 Task: Use the formula "DMIN" in spreadsheet "Project portfolio".
Action: Mouse moved to (430, 376)
Screenshot: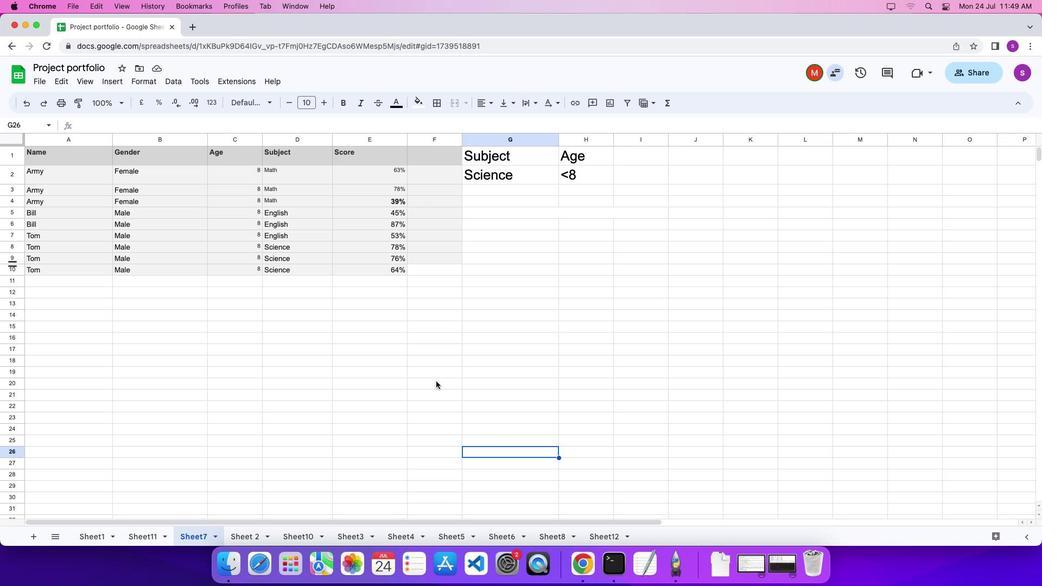 
Action: Mouse pressed left at (430, 376)
Screenshot: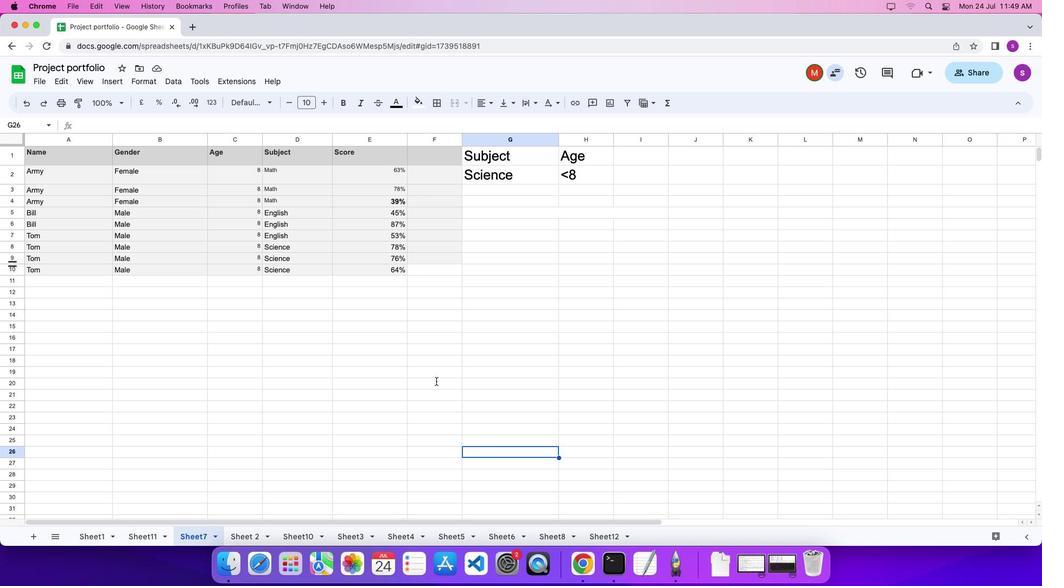 
Action: Mouse pressed left at (430, 376)
Screenshot: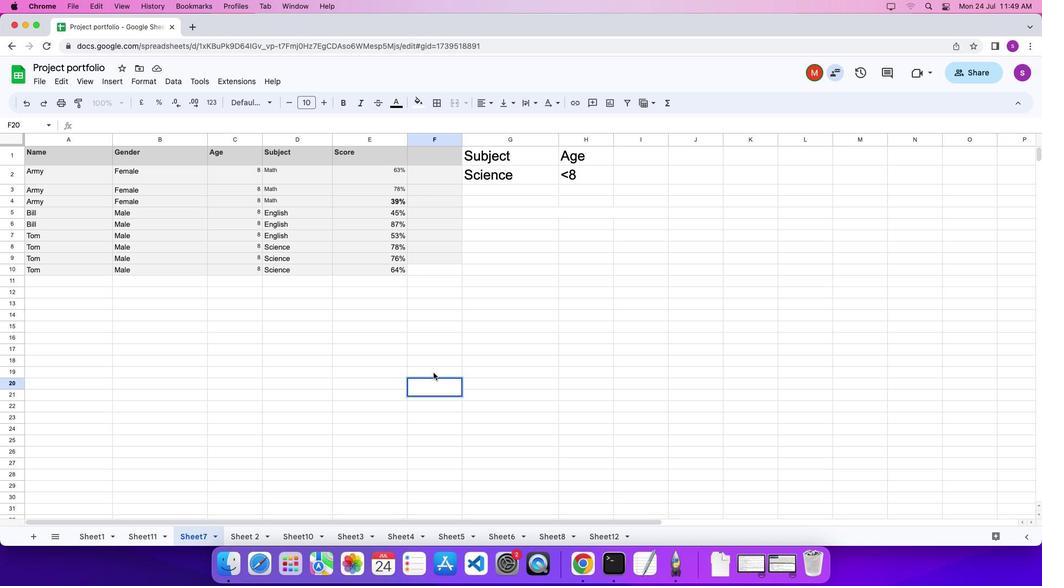 
Action: Mouse pressed left at (430, 376)
Screenshot: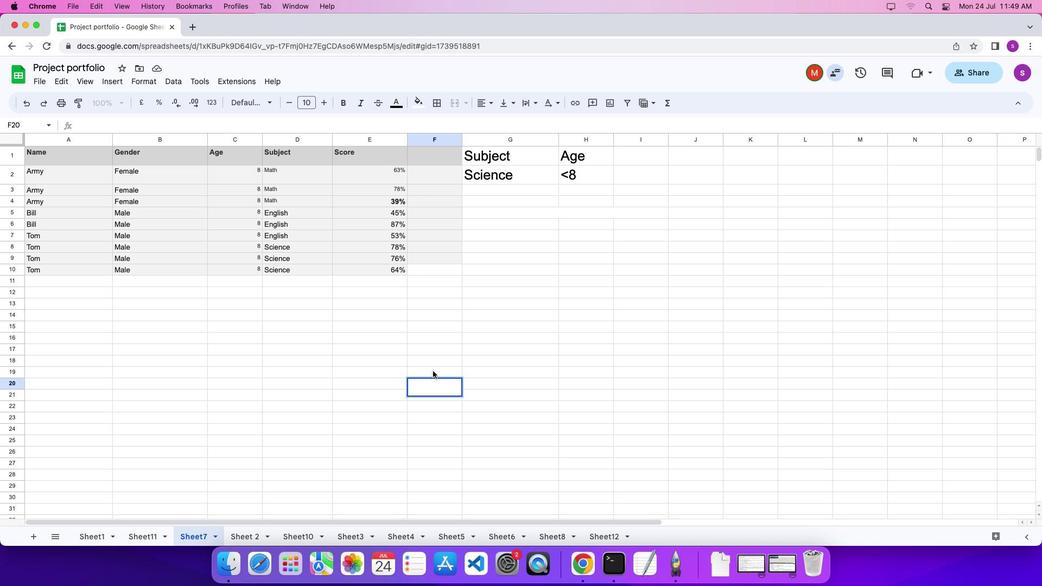 
Action: Mouse moved to (427, 363)
Screenshot: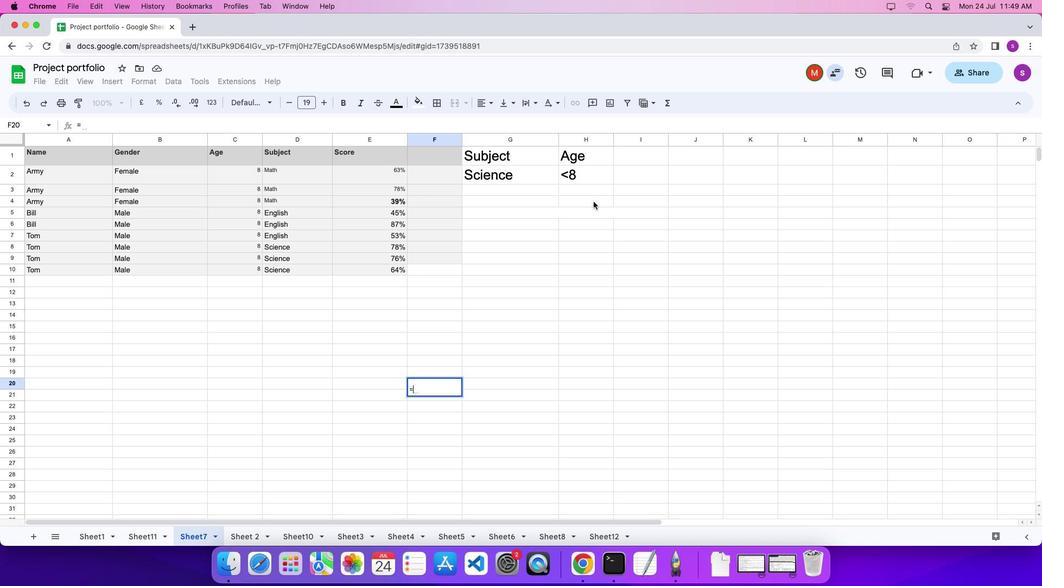 
Action: Key pressed '='
Screenshot: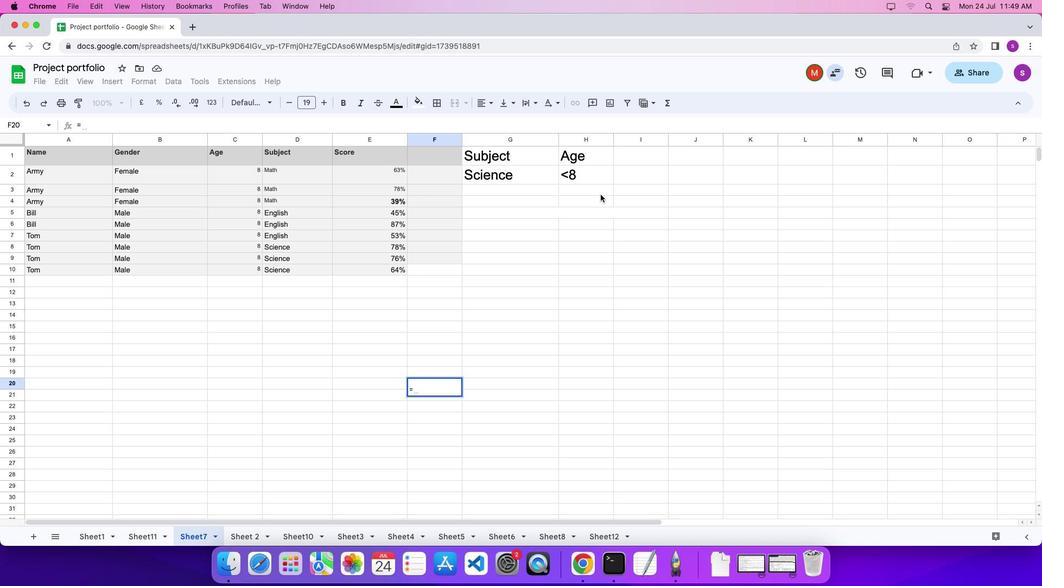 
Action: Mouse moved to (661, 98)
Screenshot: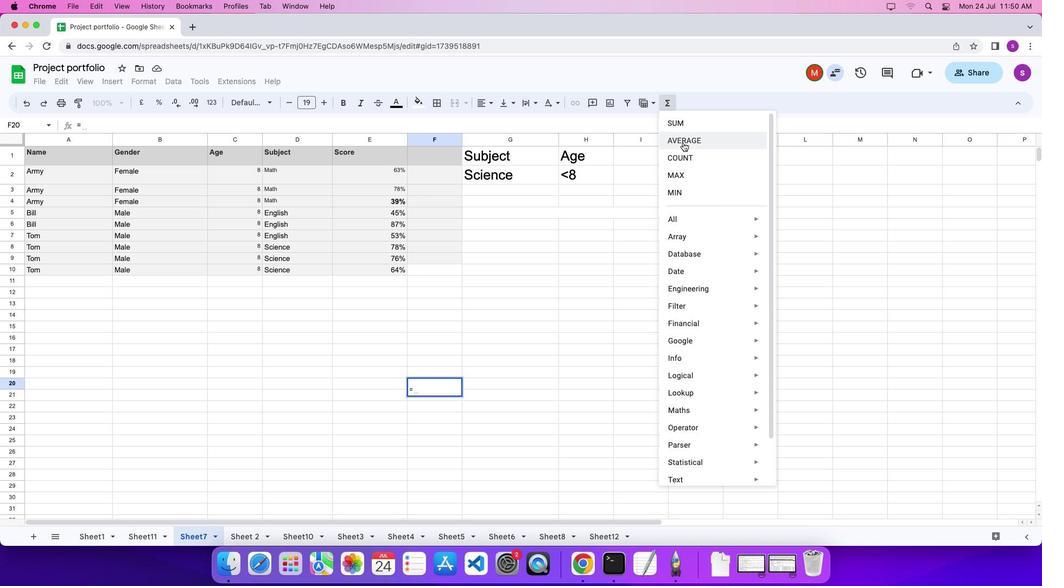 
Action: Mouse pressed left at (661, 98)
Screenshot: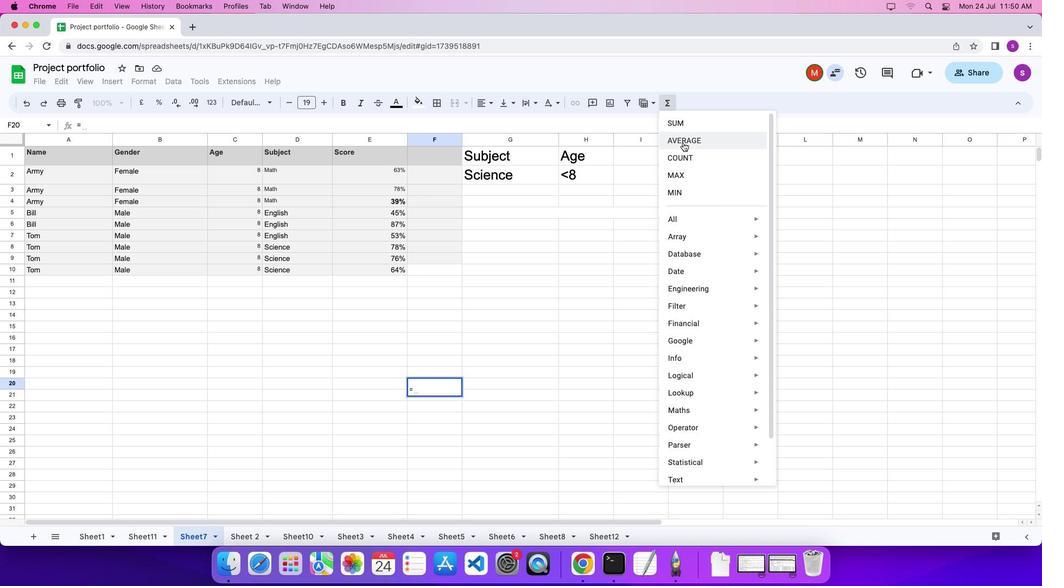 
Action: Mouse moved to (827, 479)
Screenshot: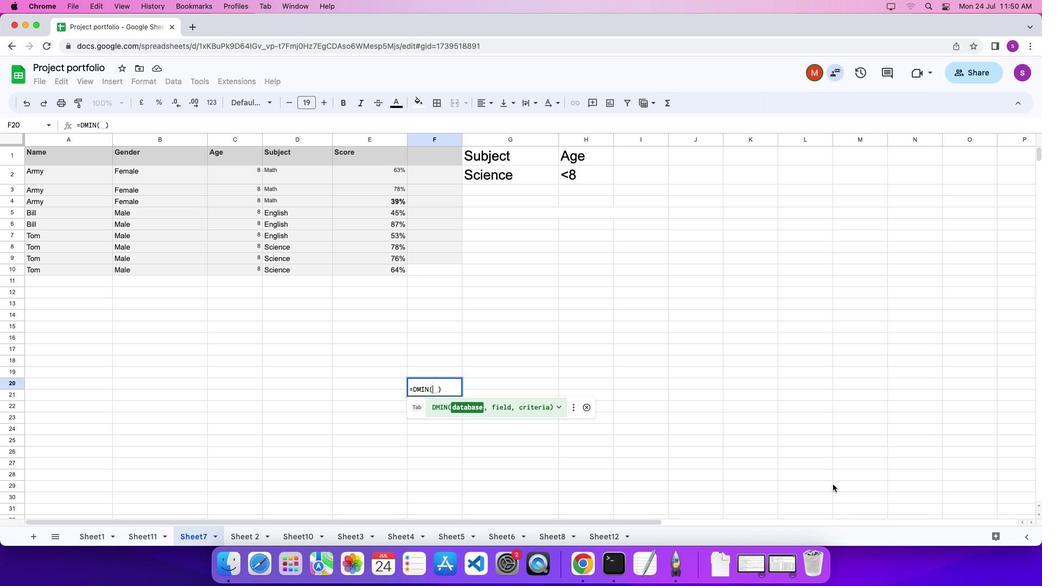 
Action: Mouse pressed left at (827, 479)
Screenshot: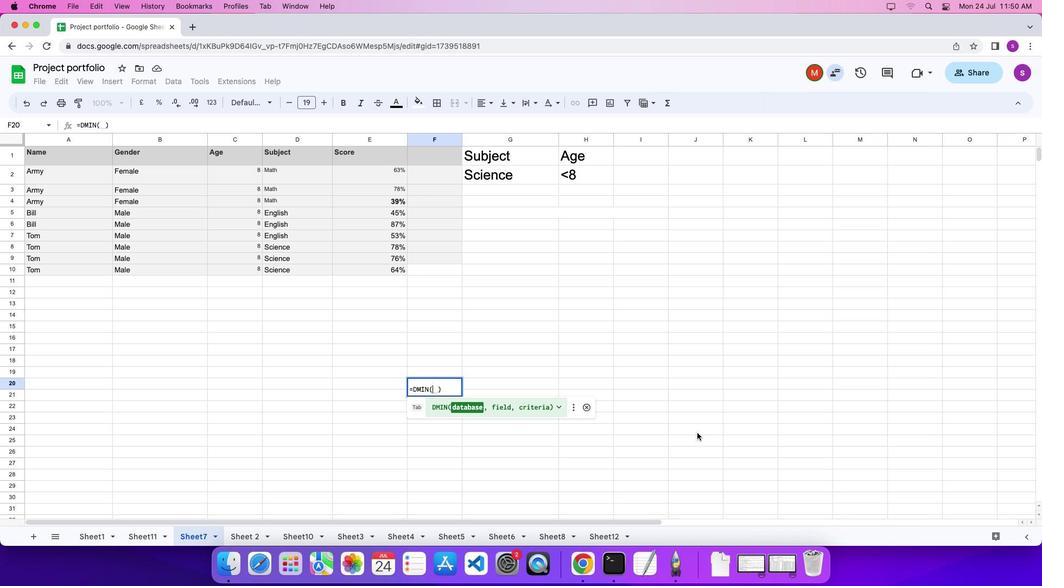 
Action: Mouse moved to (52, 152)
Screenshot: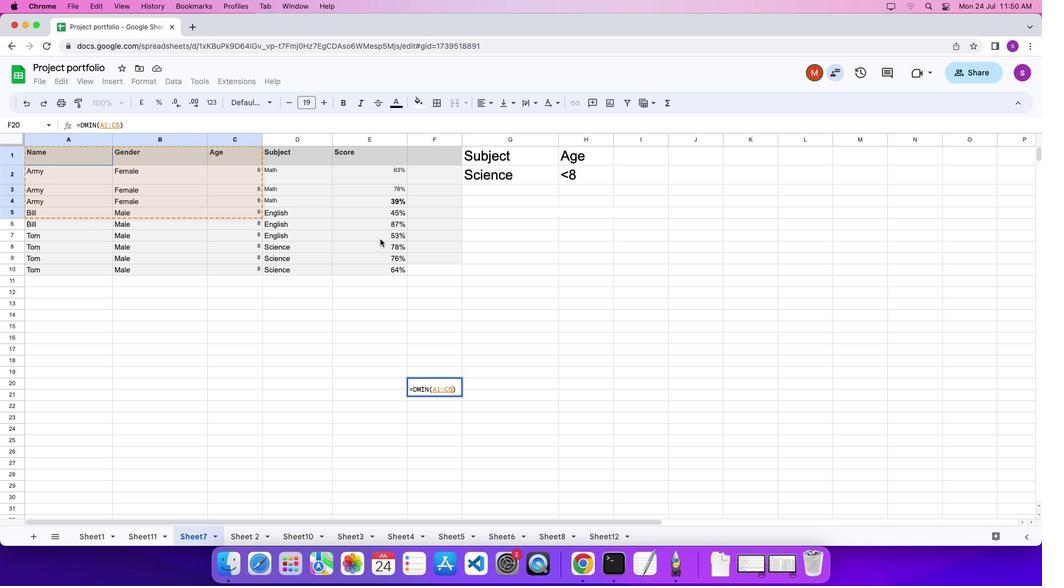 
Action: Mouse pressed left at (52, 152)
Screenshot: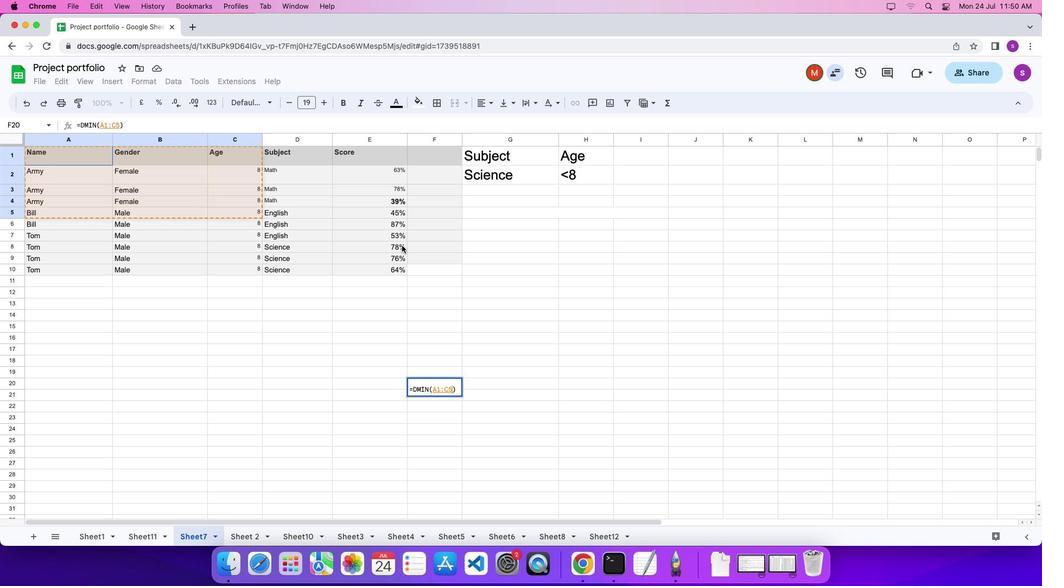 
Action: Mouse moved to (397, 264)
Screenshot: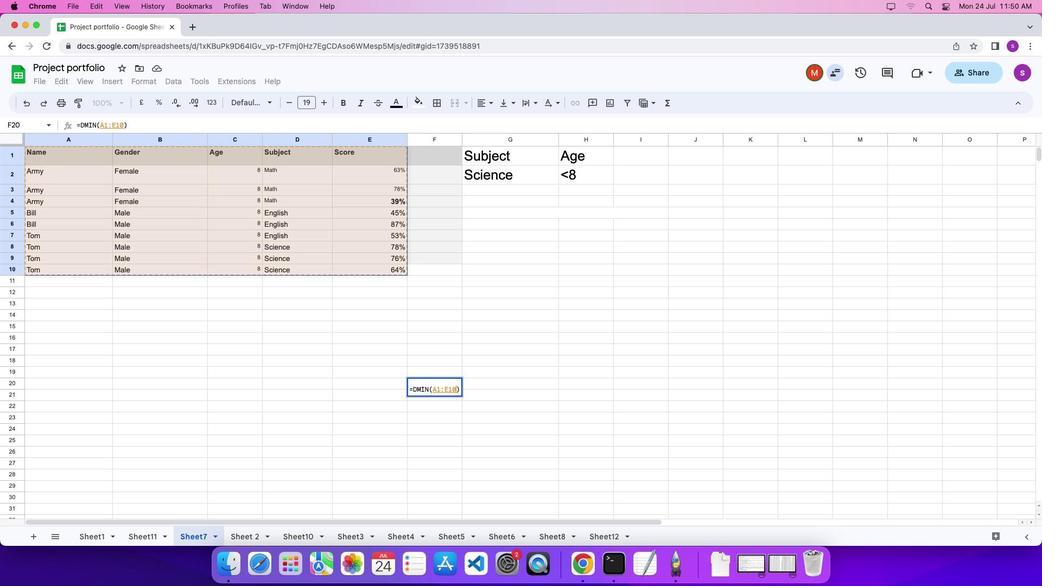 
Action: Key pressed ','
Screenshot: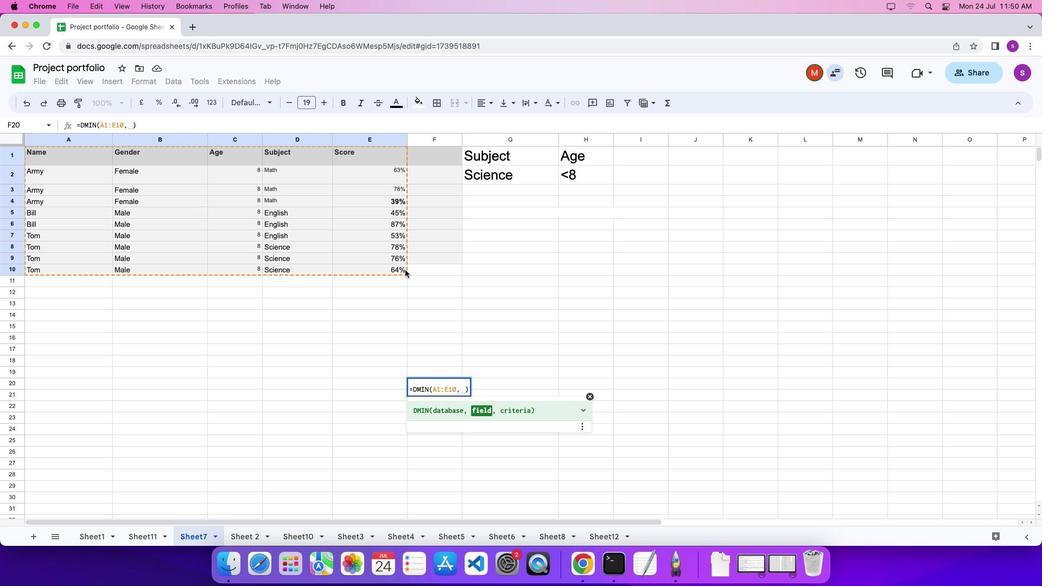 
Action: Mouse moved to (400, 264)
Screenshot: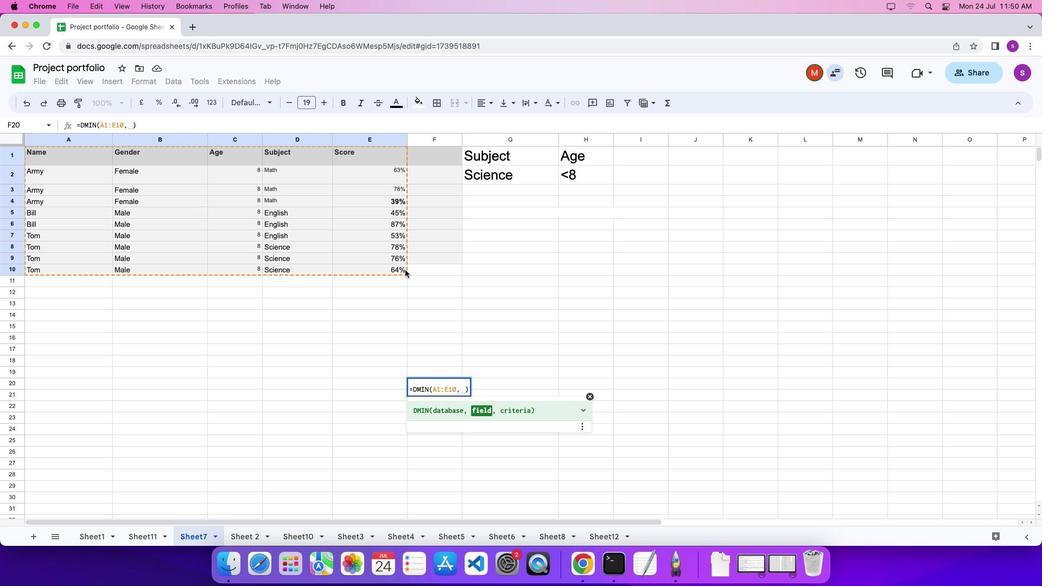 
Action: Key pressed Key.shift_r'"'Key.shift'S''c''o''r''e'Key.shift_r'"'','
Screenshot: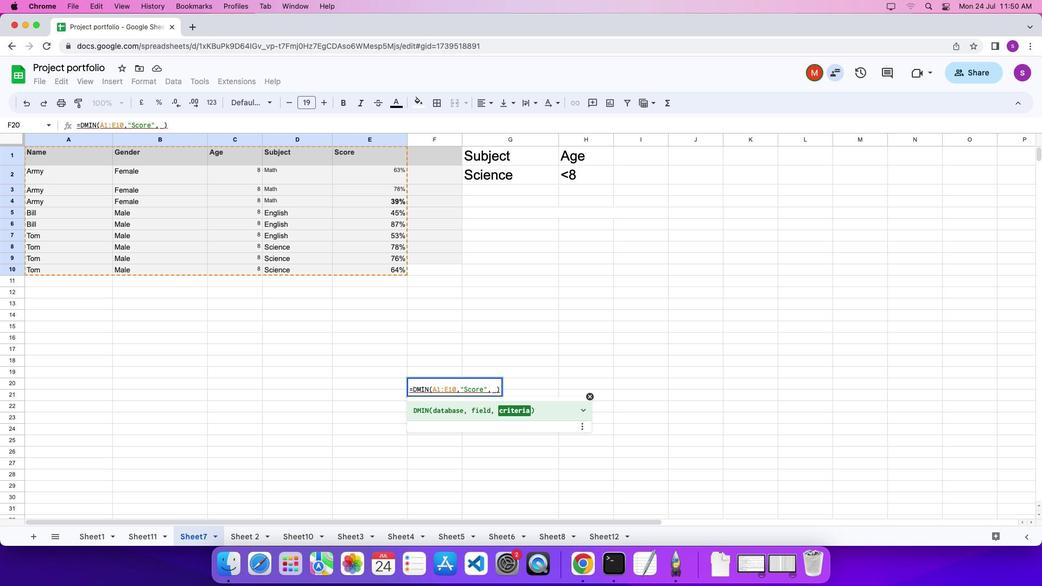 
Action: Mouse moved to (474, 153)
Screenshot: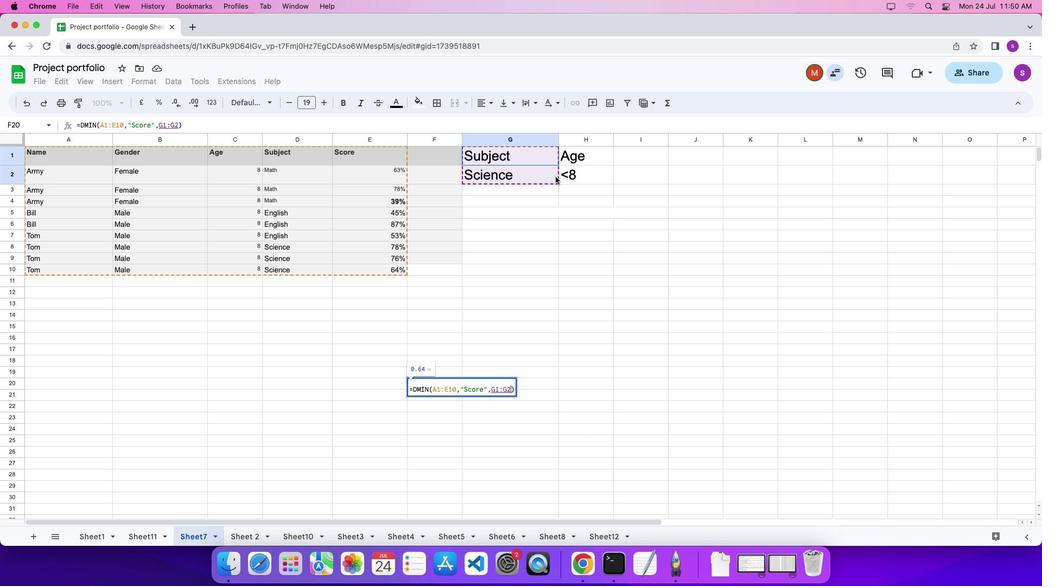 
Action: Mouse pressed left at (474, 153)
Screenshot: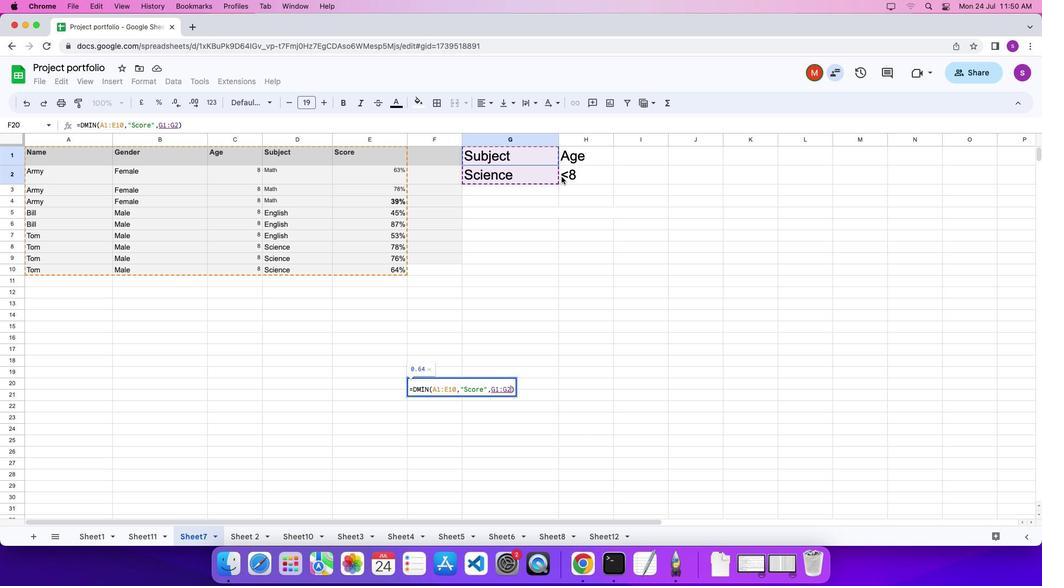 
Action: Mouse moved to (499, 385)
Screenshot: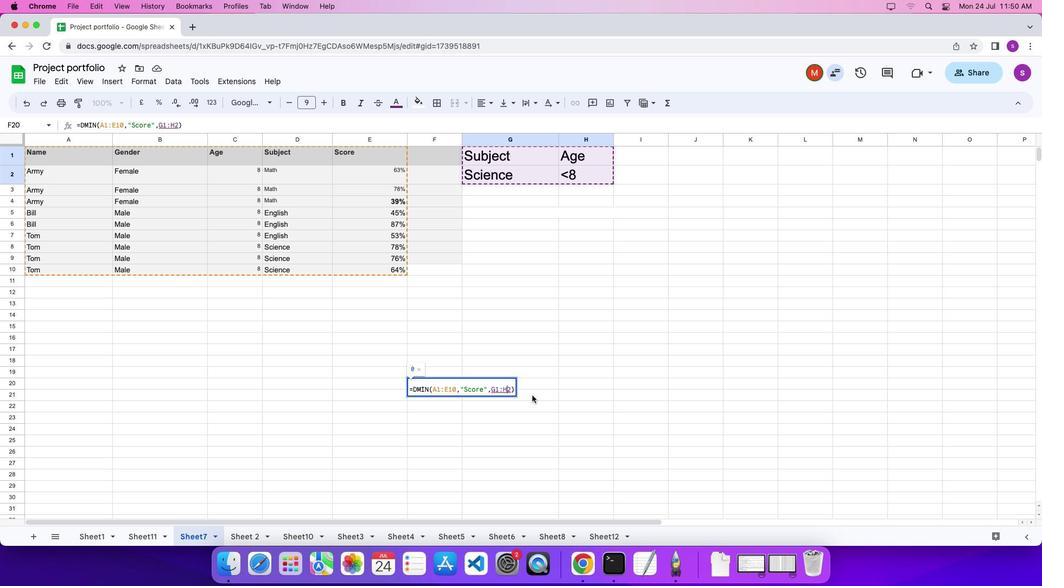 
Action: Mouse pressed left at (499, 385)
Screenshot: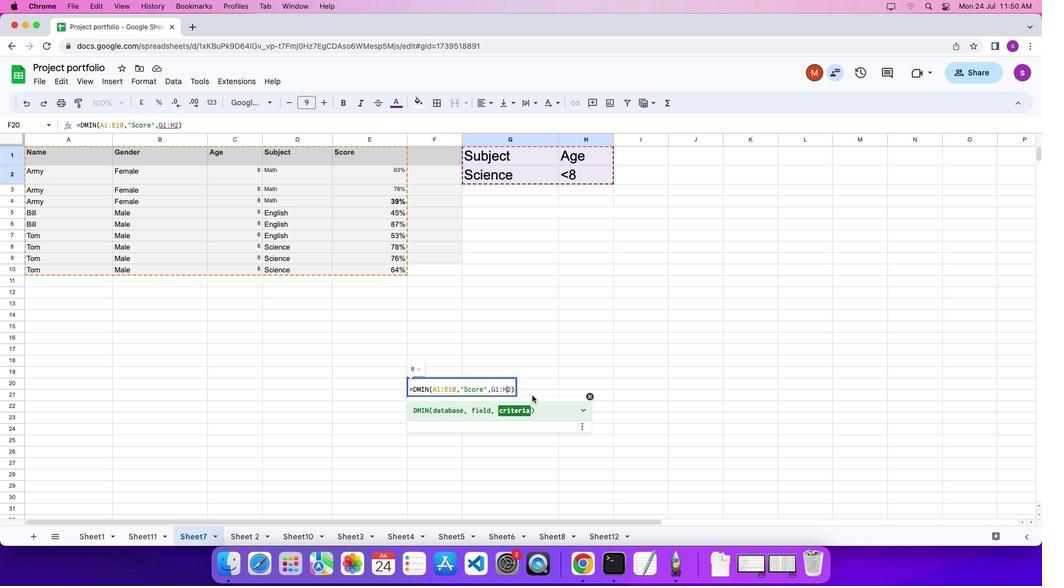 
Action: Mouse moved to (526, 390)
Screenshot: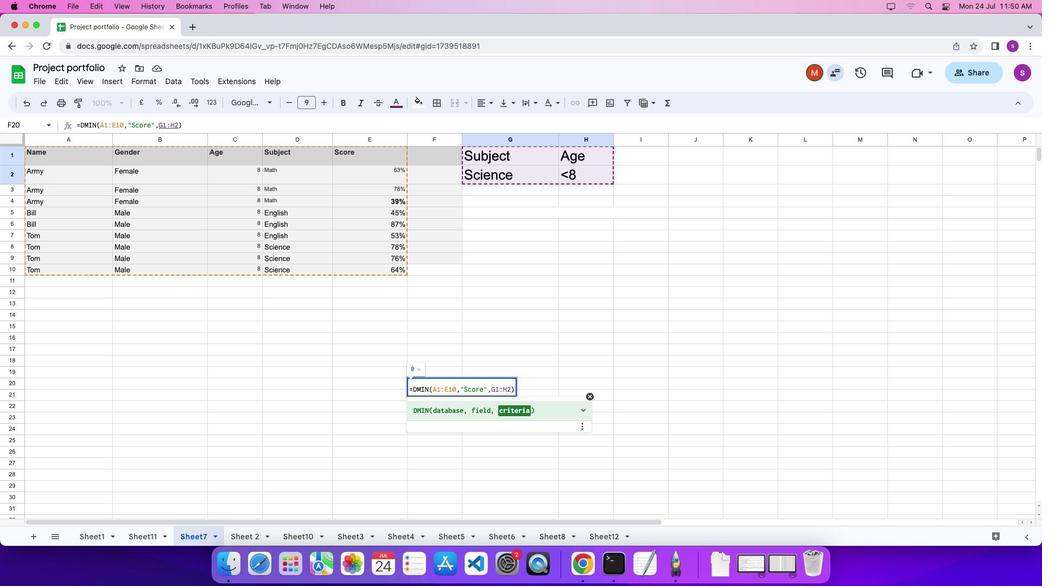 
Action: Key pressed Key.enter
Screenshot: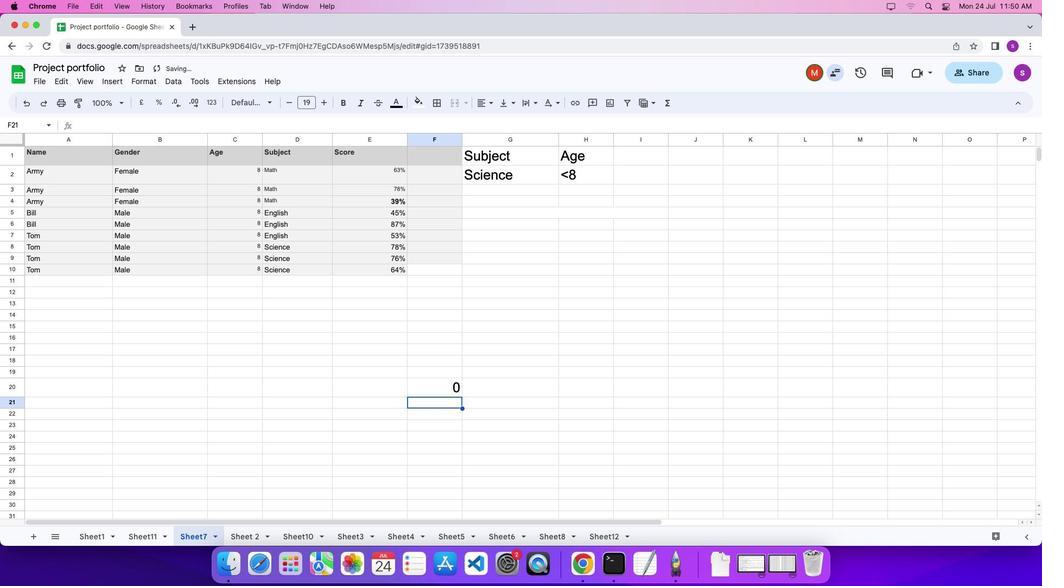 
